 Task: Add Brown Cow Blueberry Cream Top Yogurt to the cart.
Action: Mouse moved to (15, 99)
Screenshot: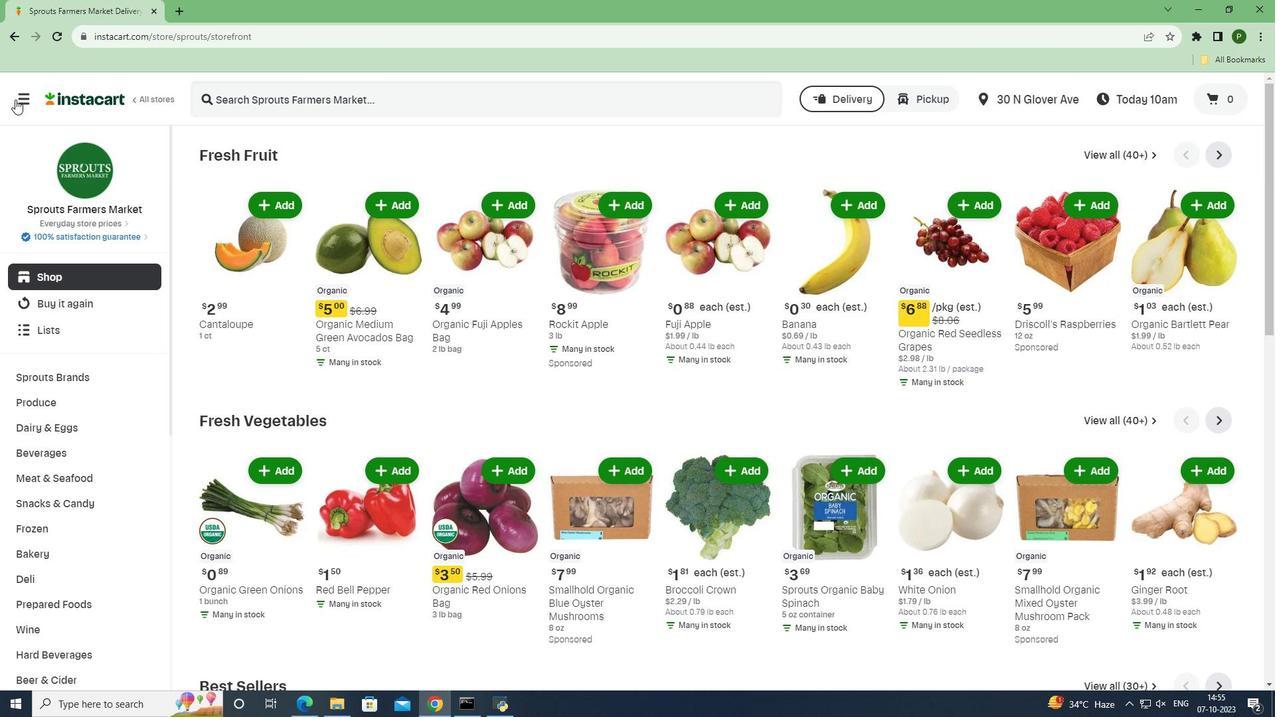 
Action: Mouse pressed left at (15, 99)
Screenshot: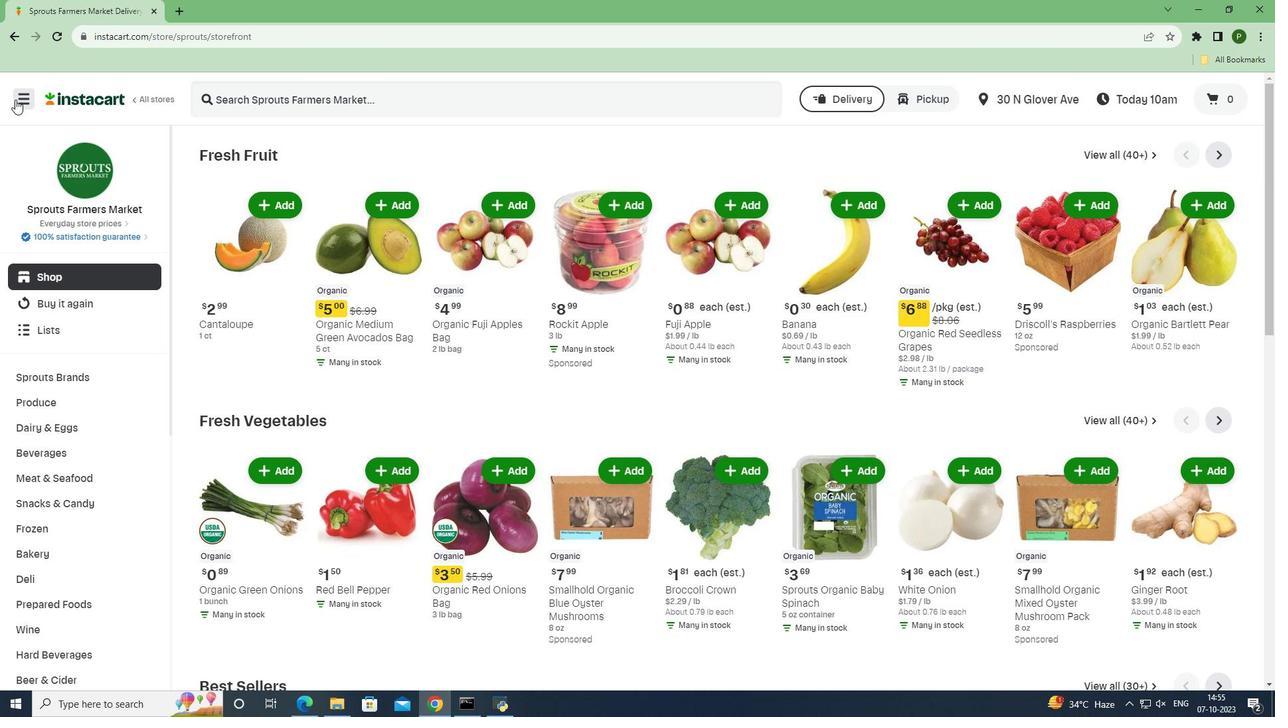 
Action: Mouse moved to (49, 347)
Screenshot: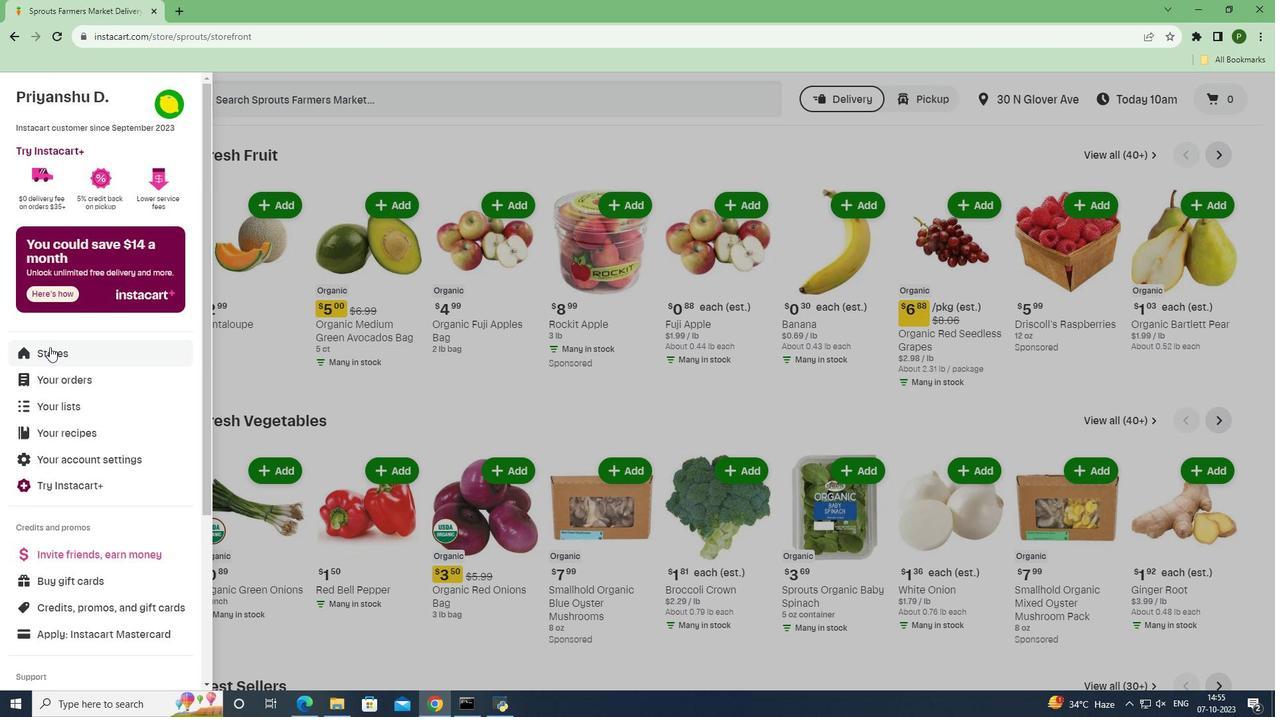 
Action: Mouse pressed left at (49, 347)
Screenshot: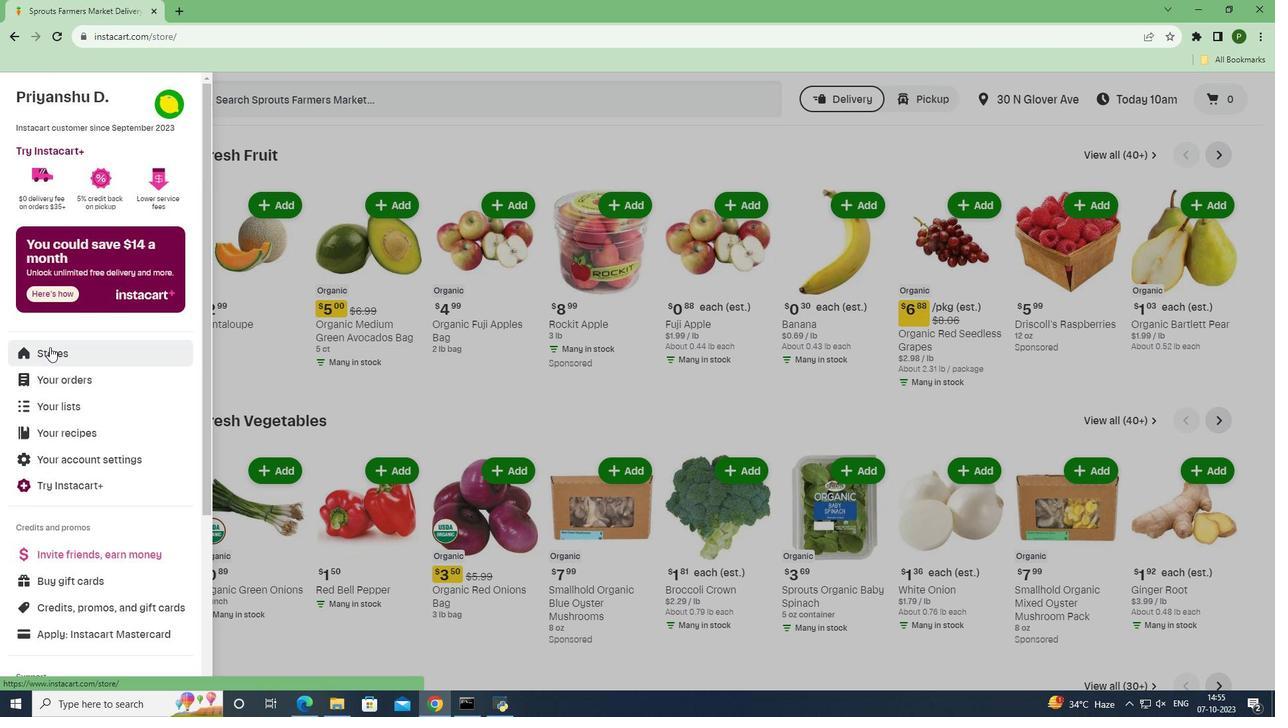 
Action: Mouse moved to (299, 160)
Screenshot: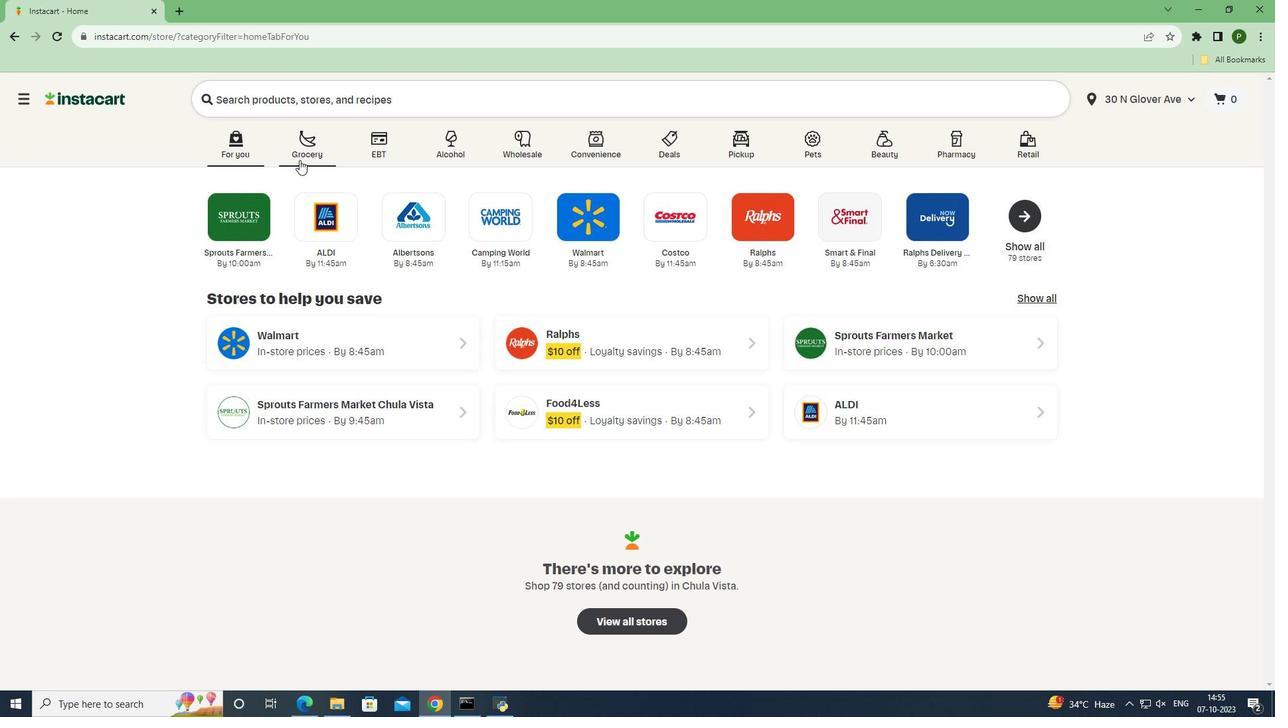 
Action: Mouse pressed left at (299, 160)
Screenshot: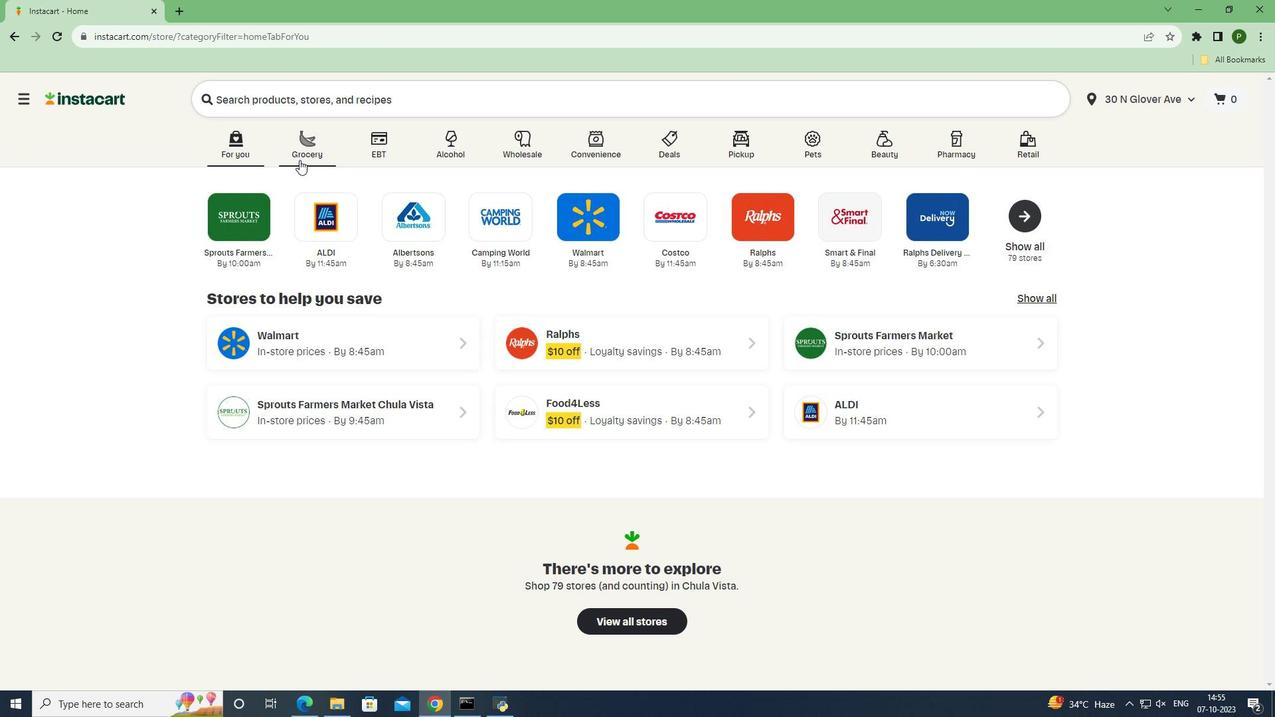 
Action: Mouse moved to (532, 294)
Screenshot: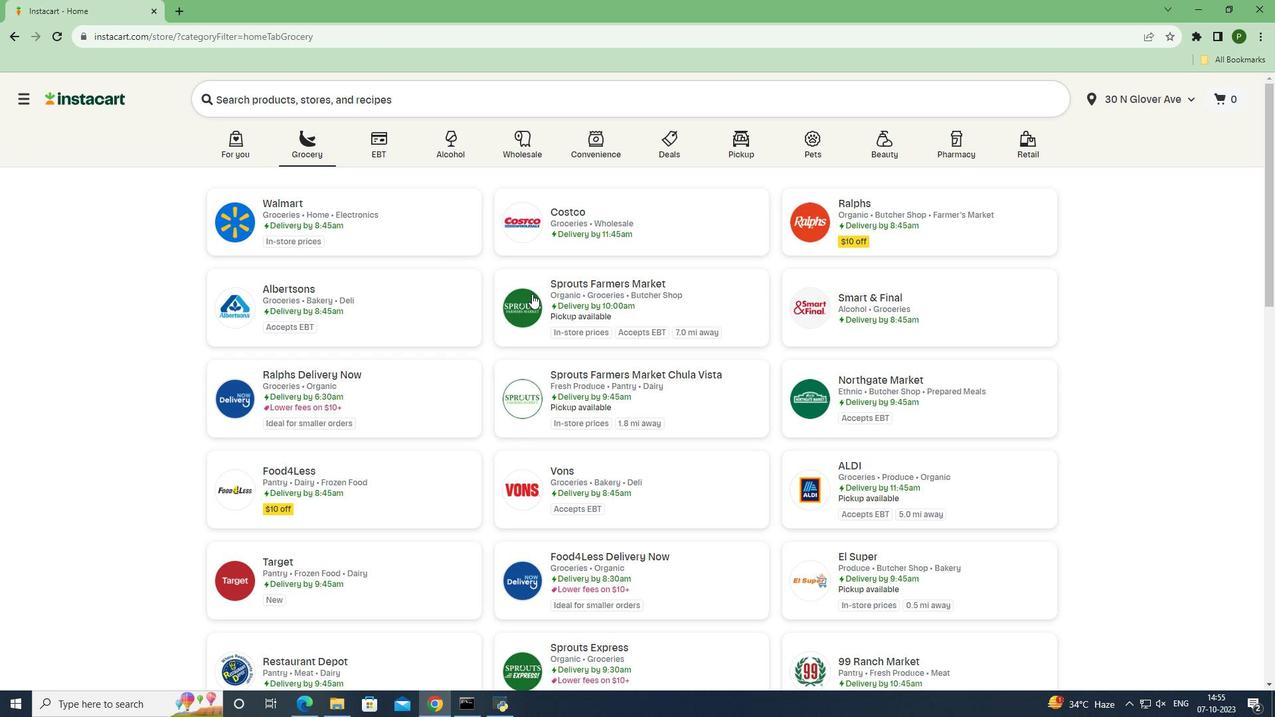 
Action: Mouse pressed left at (532, 294)
Screenshot: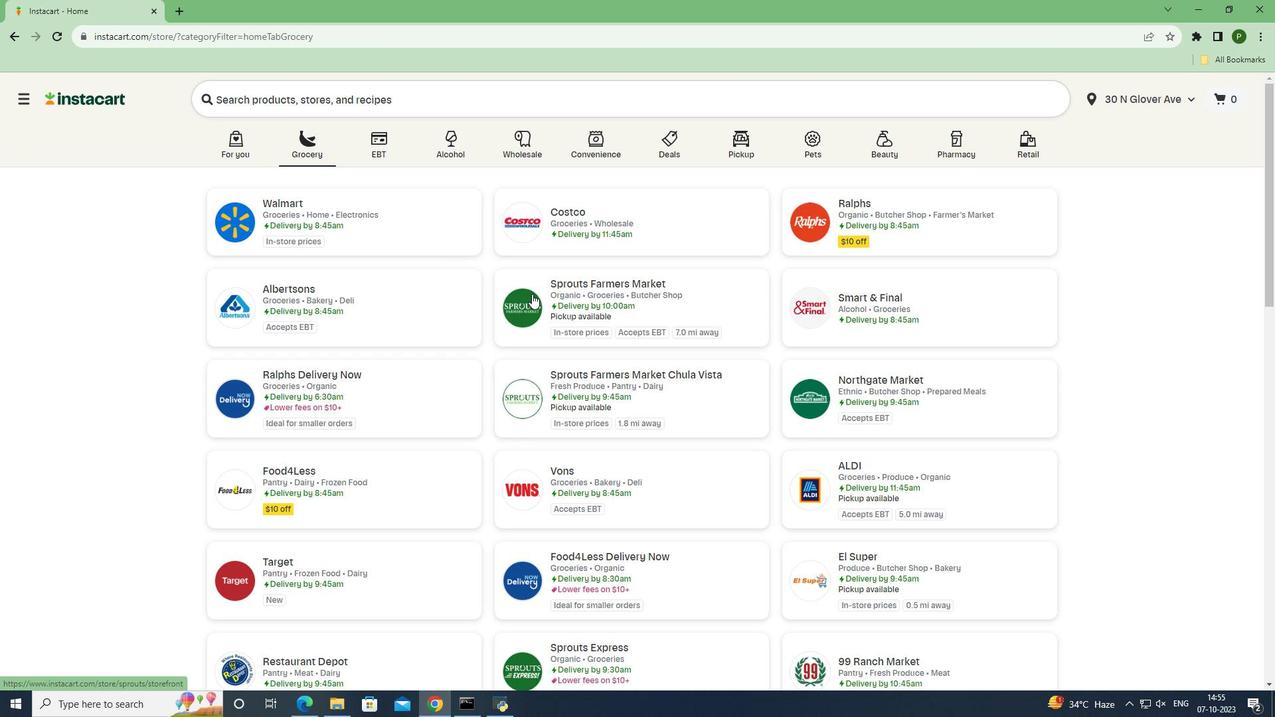 
Action: Mouse moved to (99, 433)
Screenshot: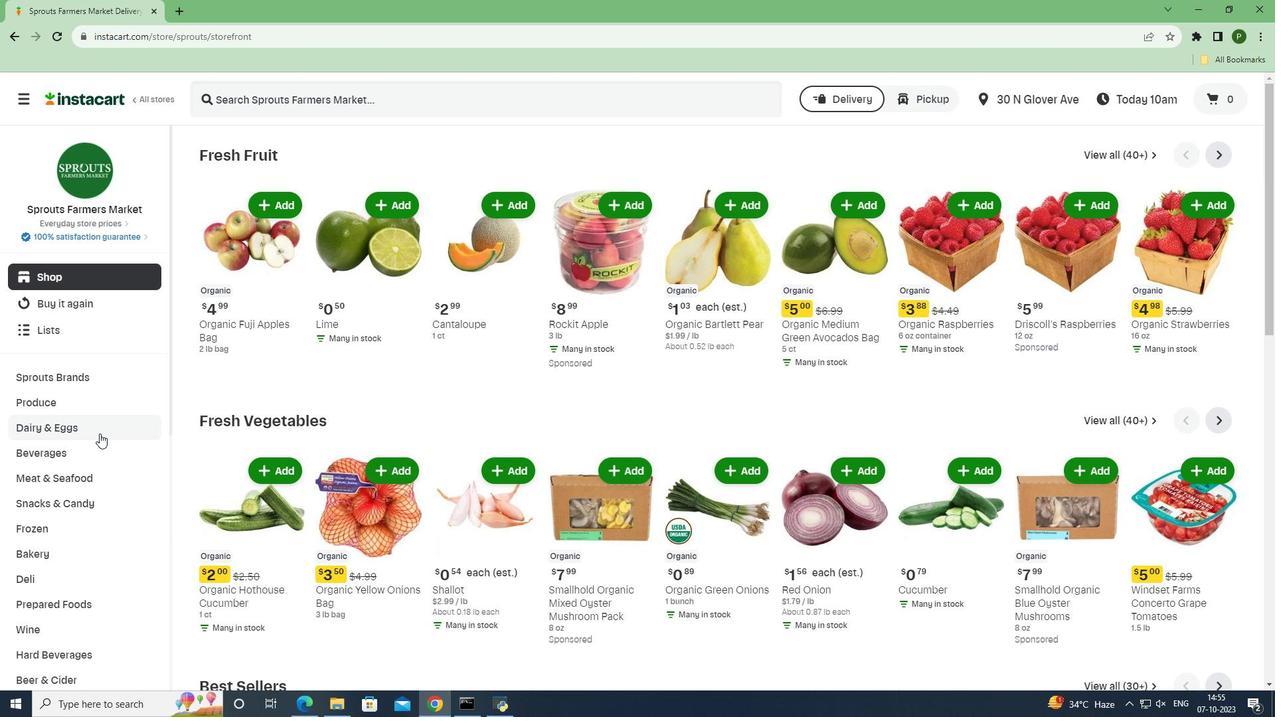 
Action: Mouse pressed left at (99, 433)
Screenshot: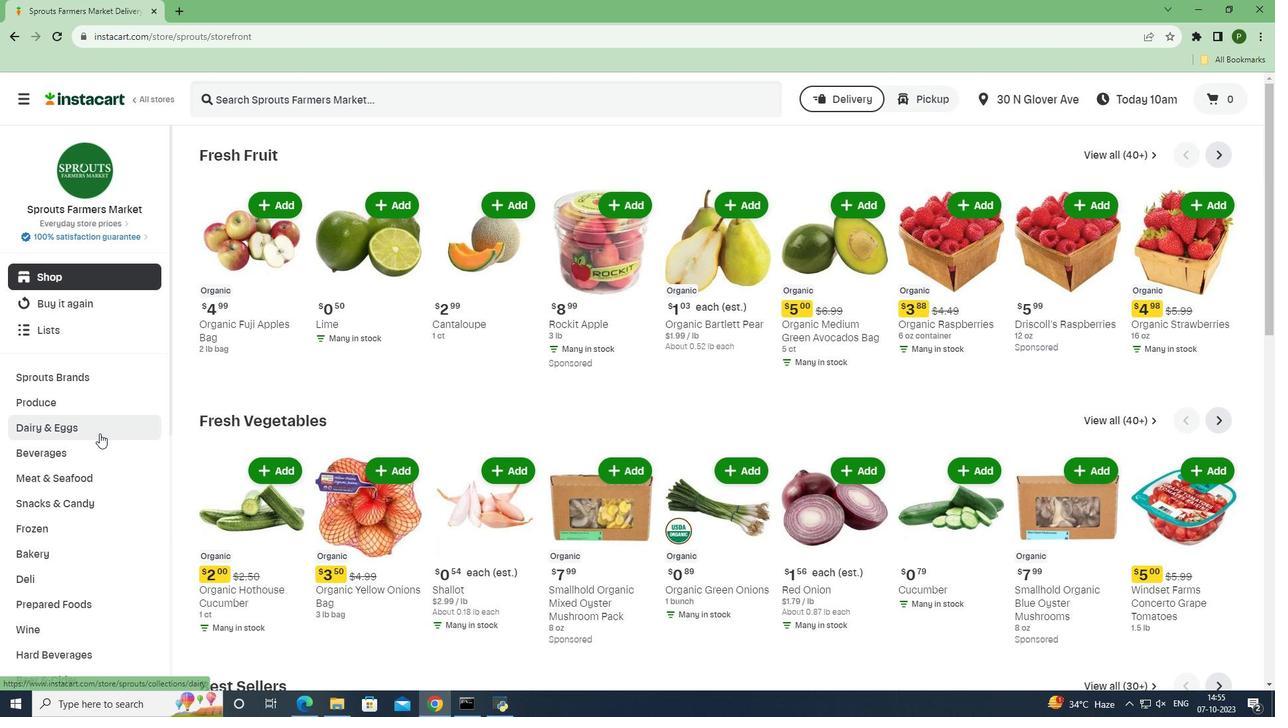 
Action: Mouse moved to (83, 534)
Screenshot: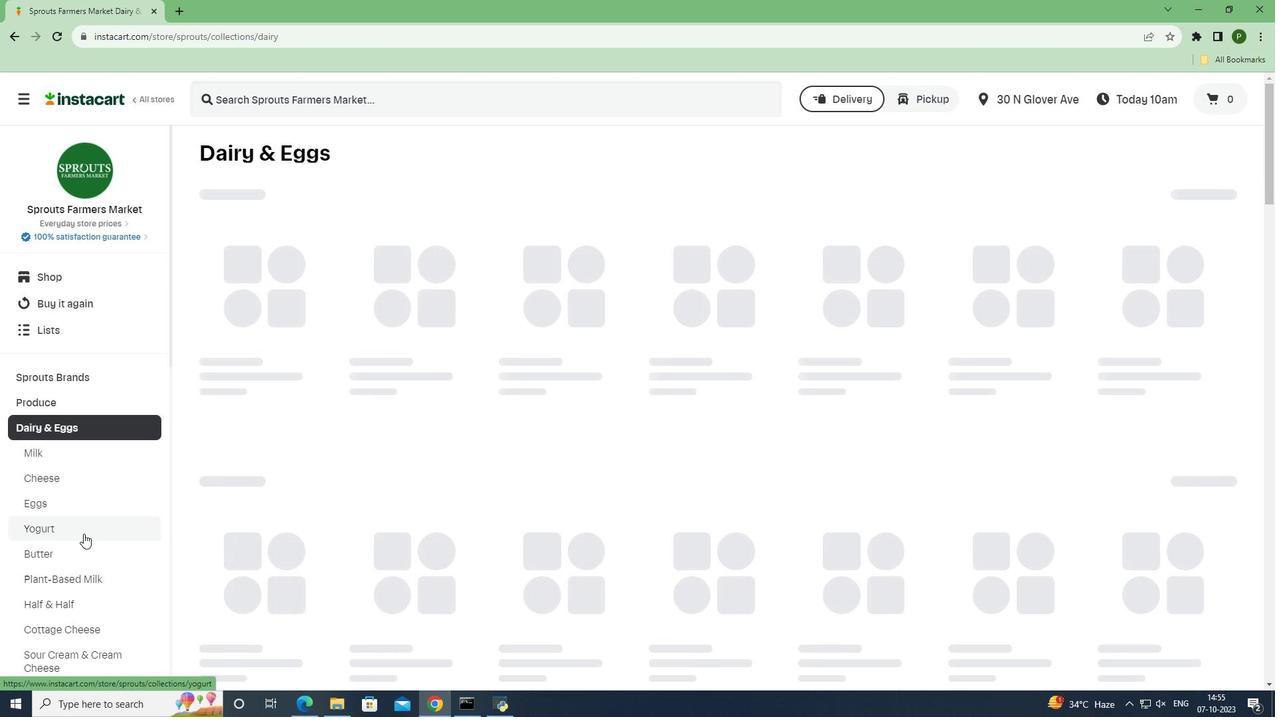 
Action: Mouse pressed left at (83, 534)
Screenshot: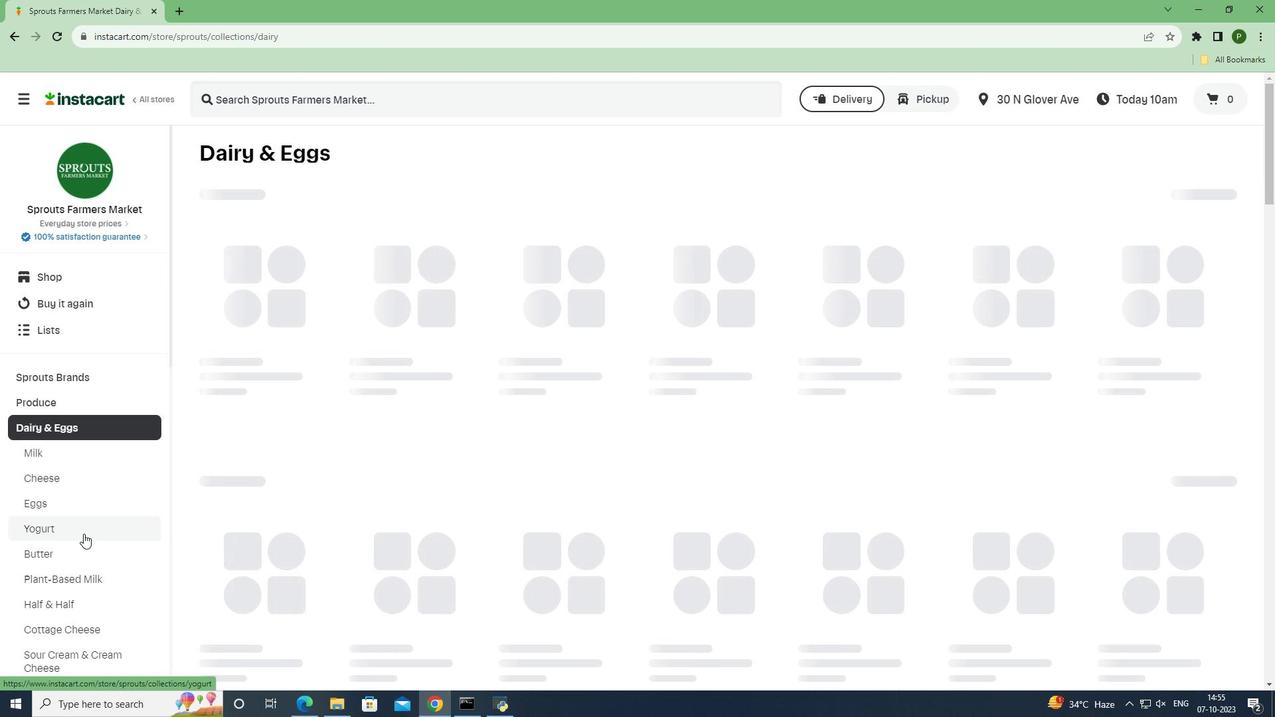 
Action: Mouse moved to (257, 101)
Screenshot: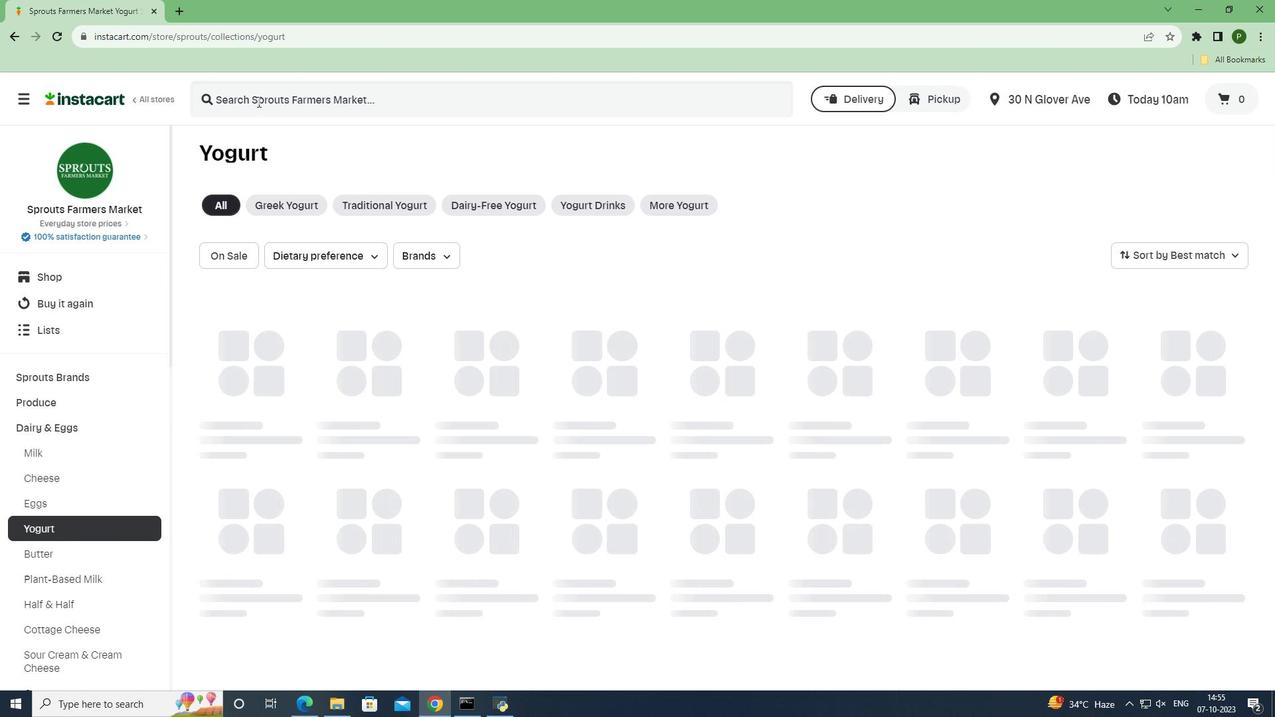 
Action: Mouse pressed left at (257, 101)
Screenshot: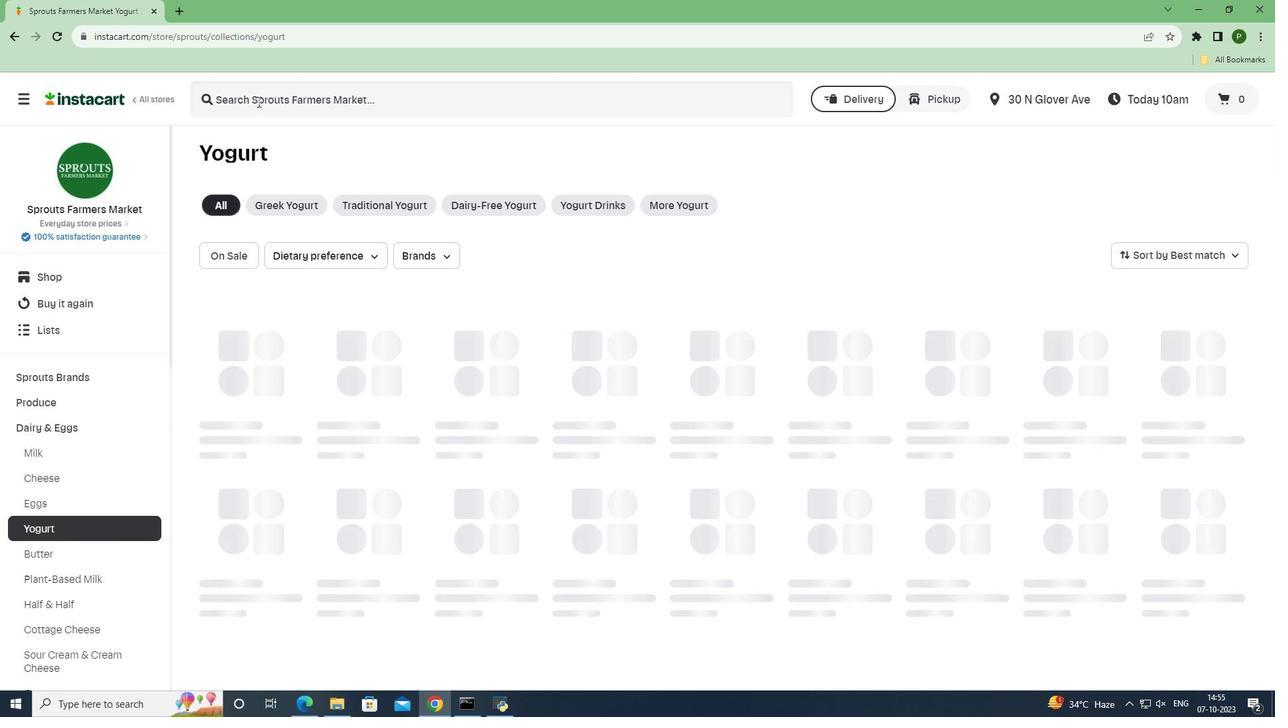 
Action: Key pressed <Key.caps_lock>B<Key.caps_lock>rown<Key.space><Key.caps_lock>C<Key.caps_lock>ow<Key.space><Key.caps_lock>B<Key.caps_lock>lueberry<Key.space><Key.caps_lock>C<Key.caps_lock>ream<Key.space><Key.caps_lock>T<Key.caps_lock>op<Key.space><Key.caps_lock>Y<Key.caps_lock>ogurt<Key.space><Key.enter>
Screenshot: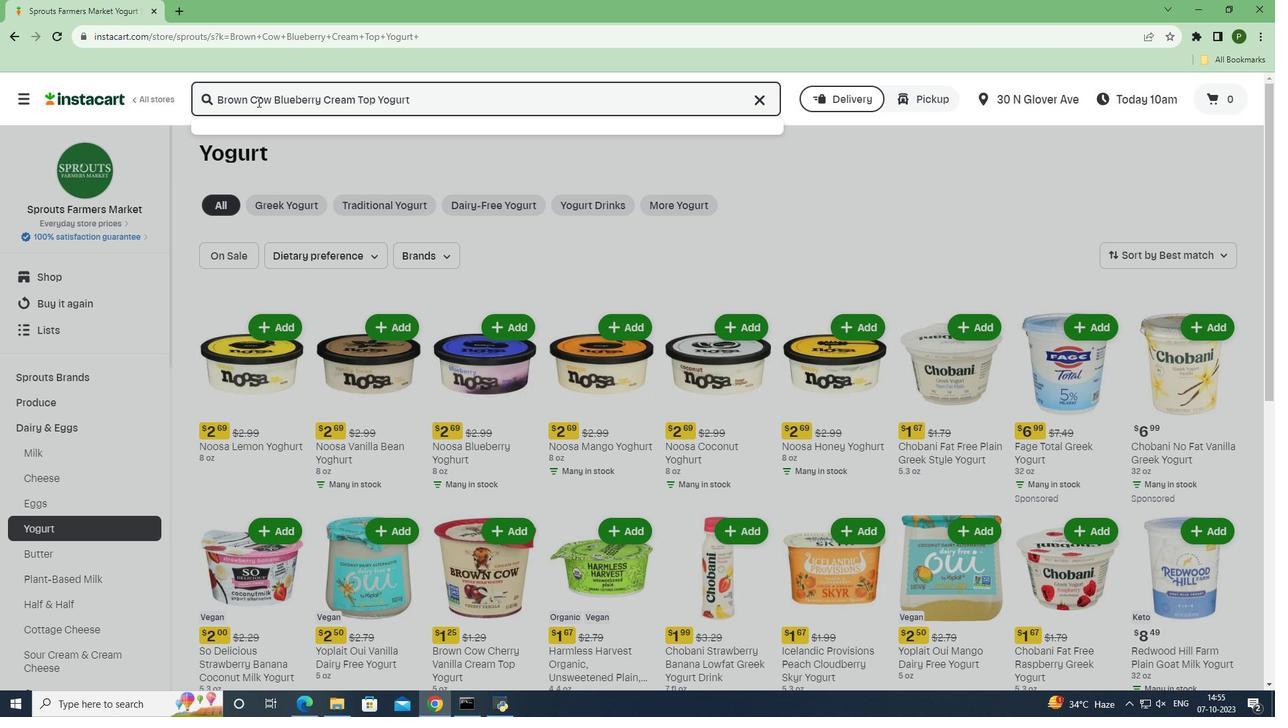 
Action: Mouse moved to (779, 245)
Screenshot: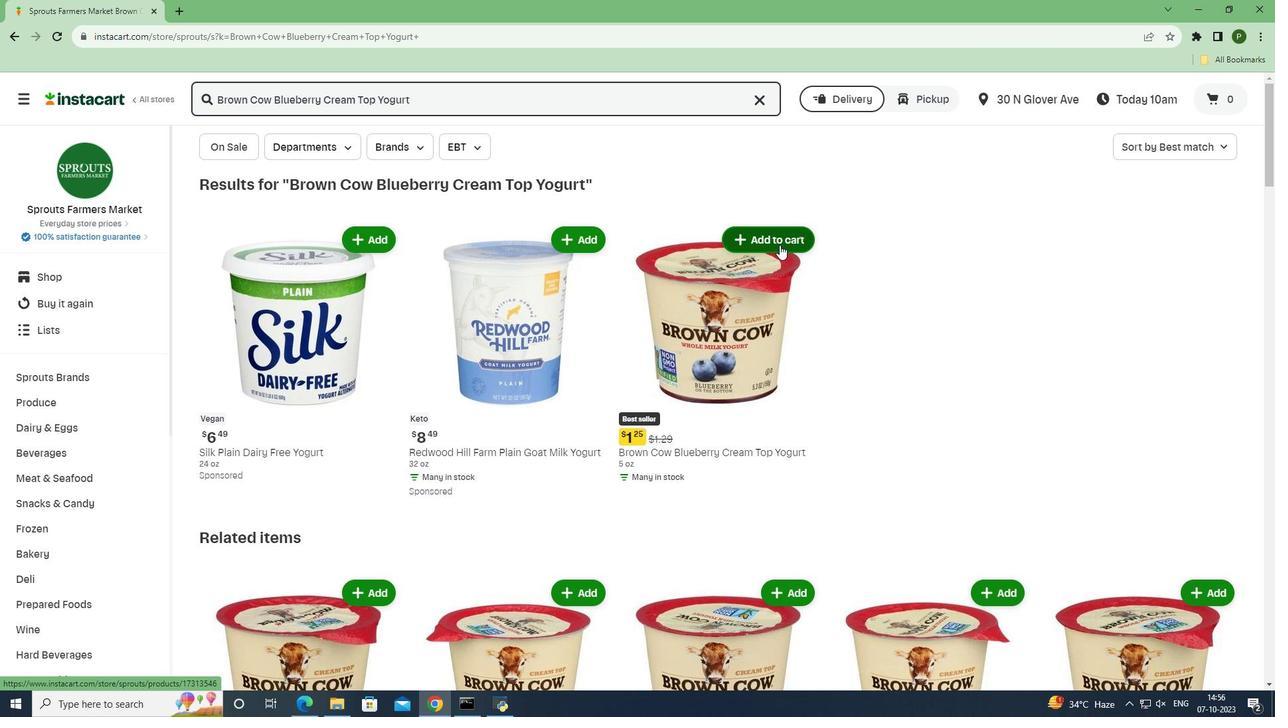 
Action: Mouse pressed left at (779, 245)
Screenshot: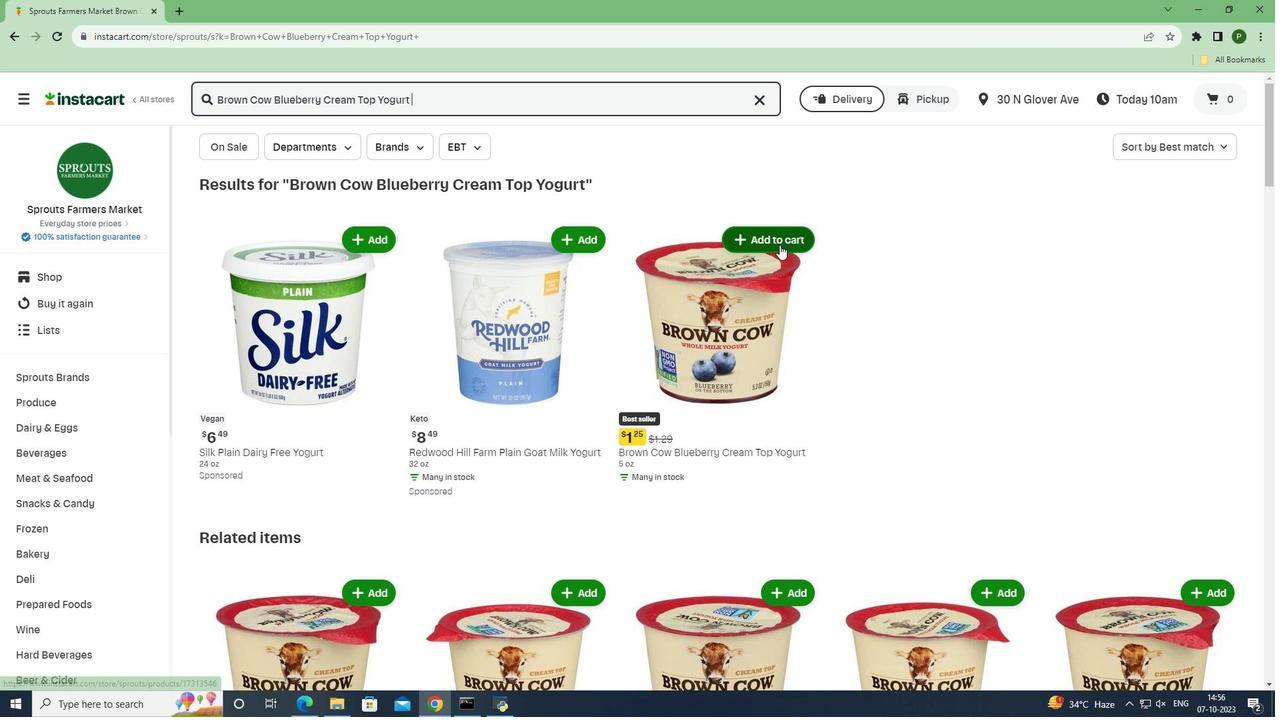 
Action: Mouse moved to (860, 315)
Screenshot: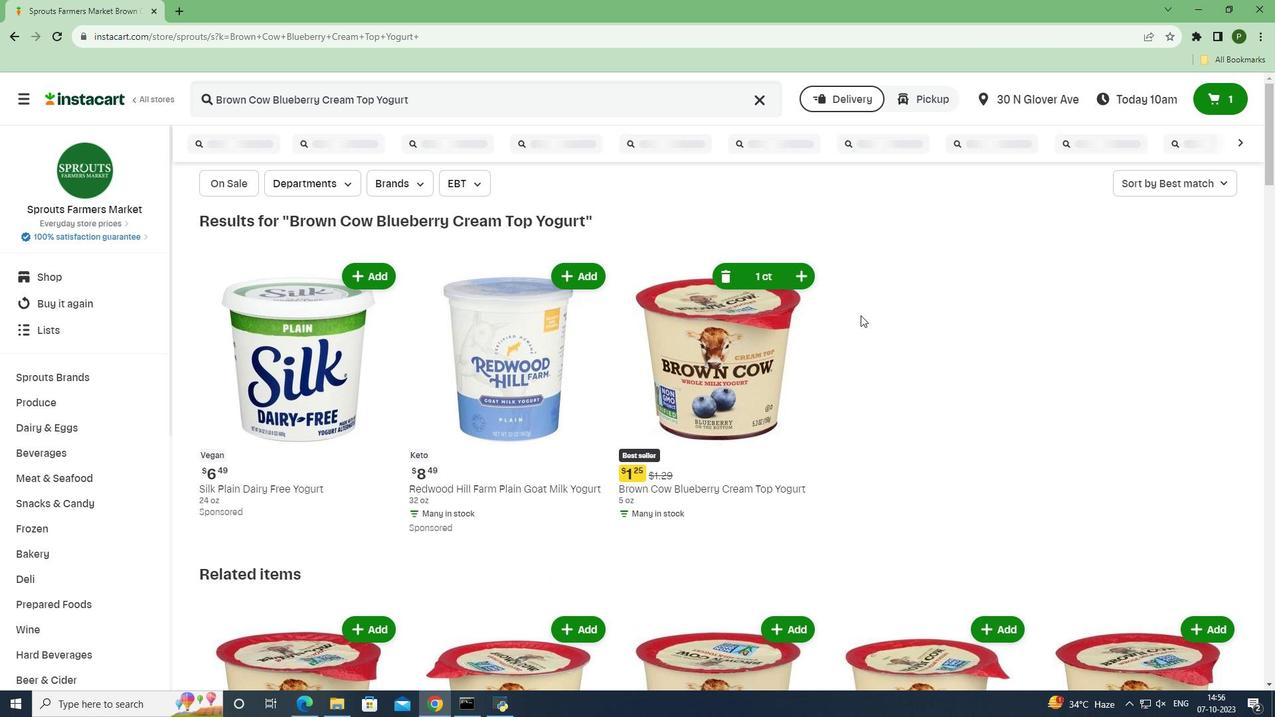 
